 Task: Enable "Try to generate PAT/PMT if missing" in the MPEG transport stream demuxer.
Action: Mouse moved to (91, 12)
Screenshot: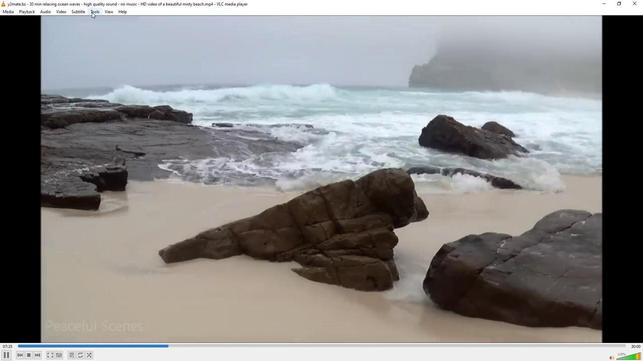 
Action: Mouse pressed left at (91, 12)
Screenshot: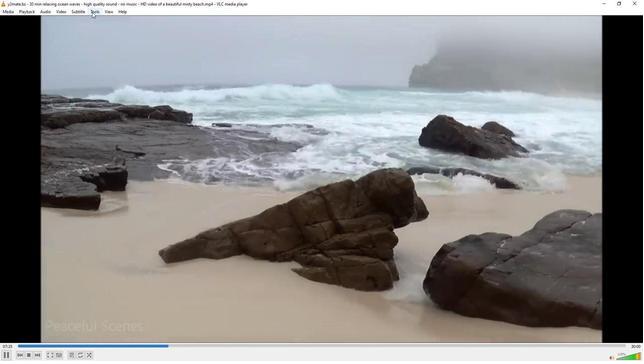 
Action: Mouse moved to (111, 93)
Screenshot: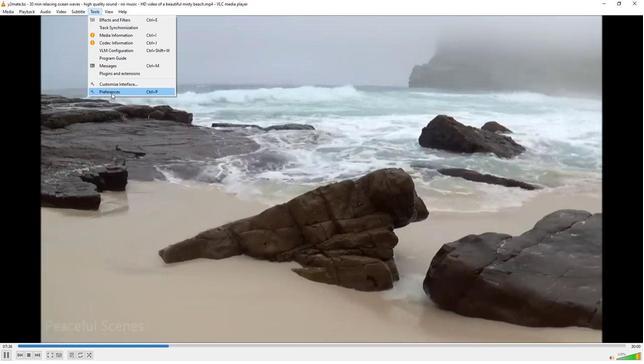 
Action: Mouse pressed left at (111, 93)
Screenshot: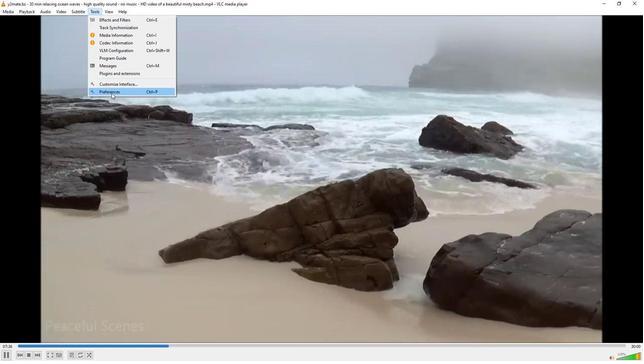 
Action: Mouse moved to (179, 281)
Screenshot: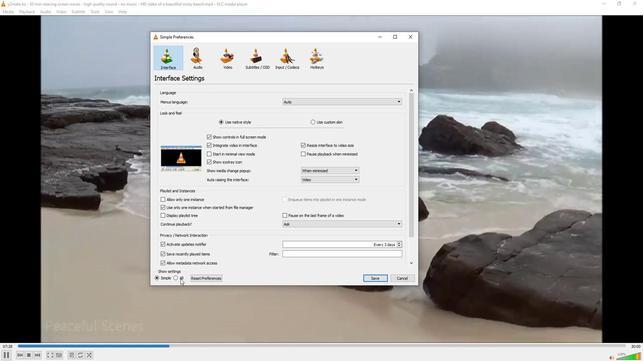 
Action: Mouse pressed left at (179, 281)
Screenshot: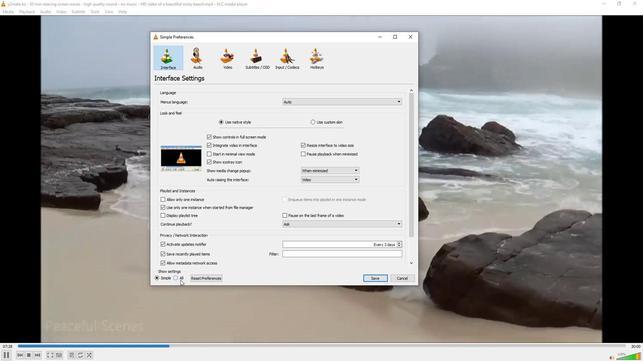 
Action: Mouse moved to (165, 183)
Screenshot: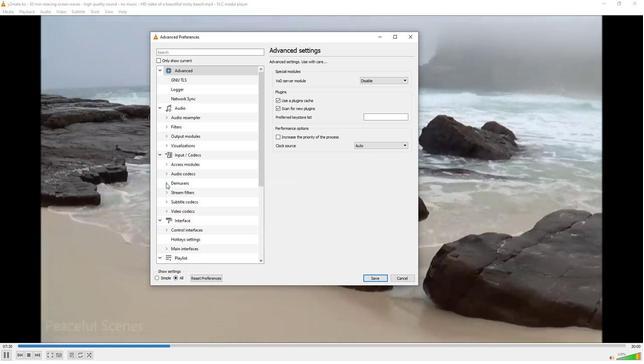 
Action: Mouse pressed left at (165, 183)
Screenshot: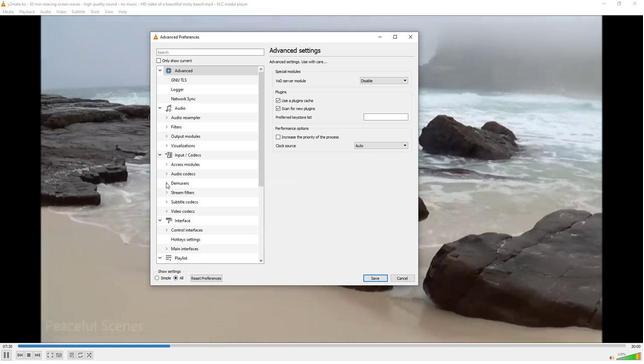 
Action: Mouse moved to (175, 229)
Screenshot: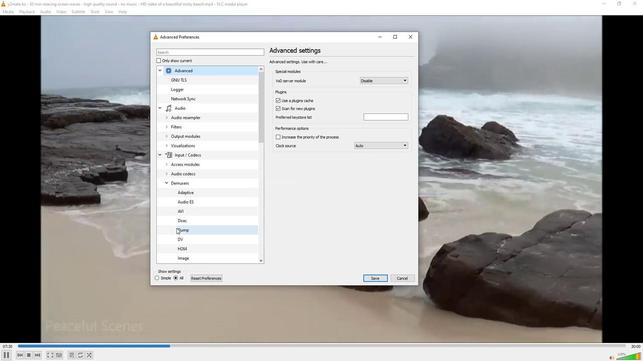 
Action: Mouse scrolled (175, 228) with delta (0, 0)
Screenshot: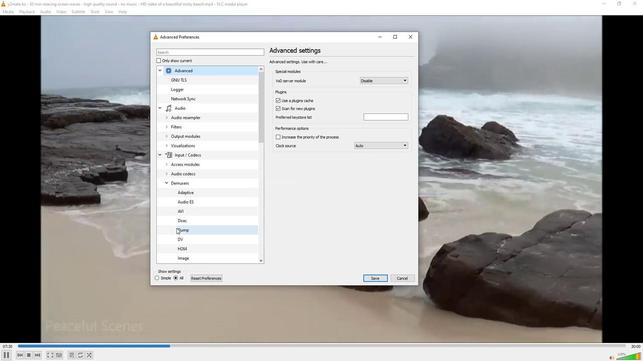 
Action: Mouse scrolled (175, 228) with delta (0, 0)
Screenshot: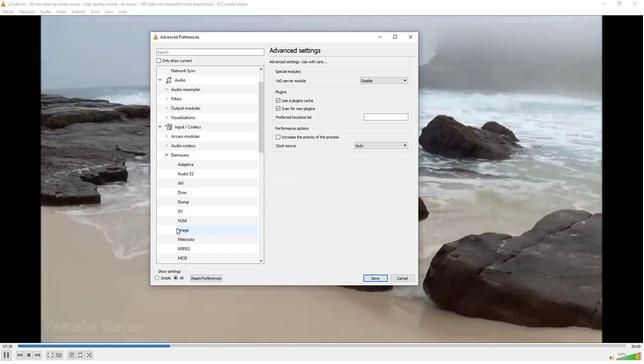 
Action: Mouse moved to (191, 248)
Screenshot: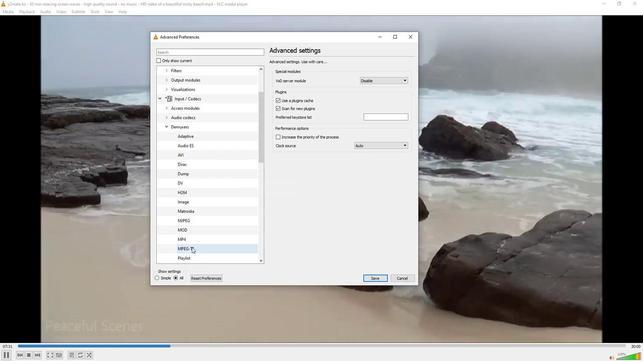 
Action: Mouse pressed left at (191, 248)
Screenshot: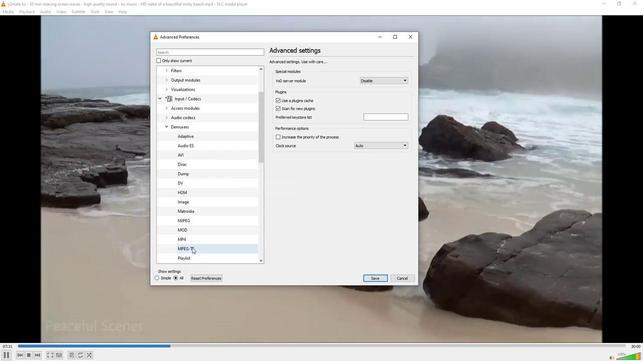 
Action: Mouse moved to (274, 165)
Screenshot: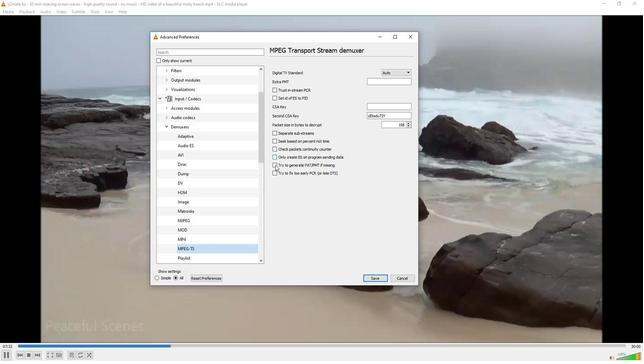 
Action: Mouse pressed left at (274, 165)
Screenshot: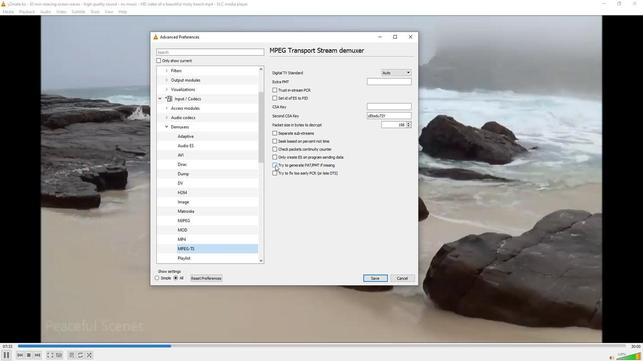 
Action: Mouse moved to (281, 184)
Screenshot: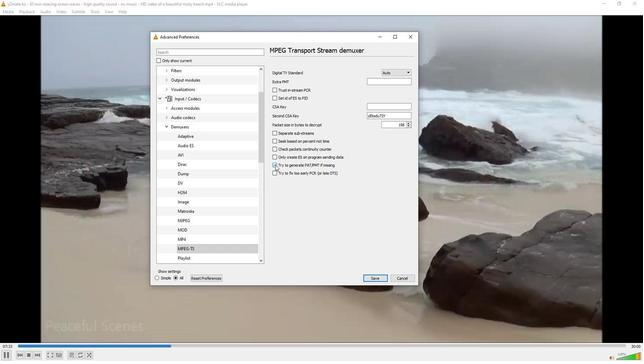 
